 Task: Add Garden Of Life myKind Organics B-12 to the cart.
Action: Mouse pressed left at (23, 65)
Screenshot: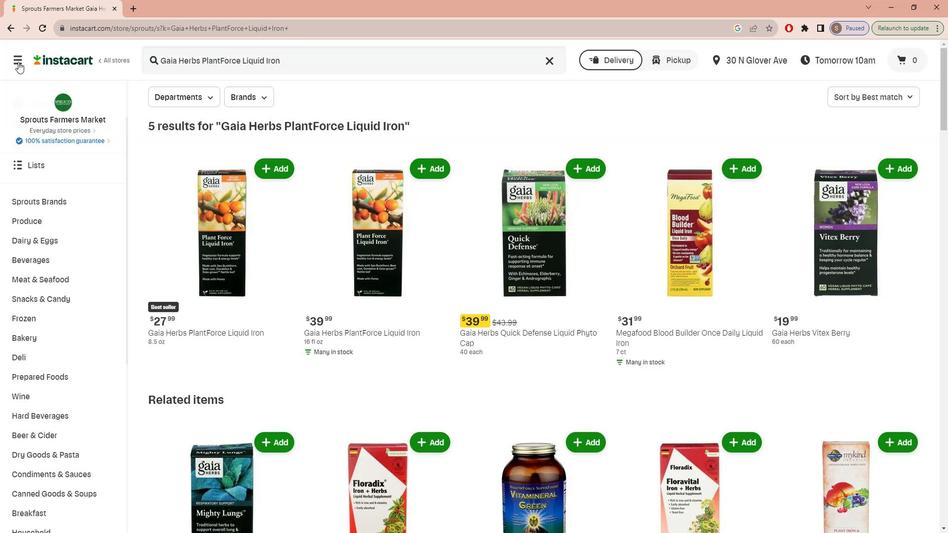 
Action: Mouse moved to (31, 128)
Screenshot: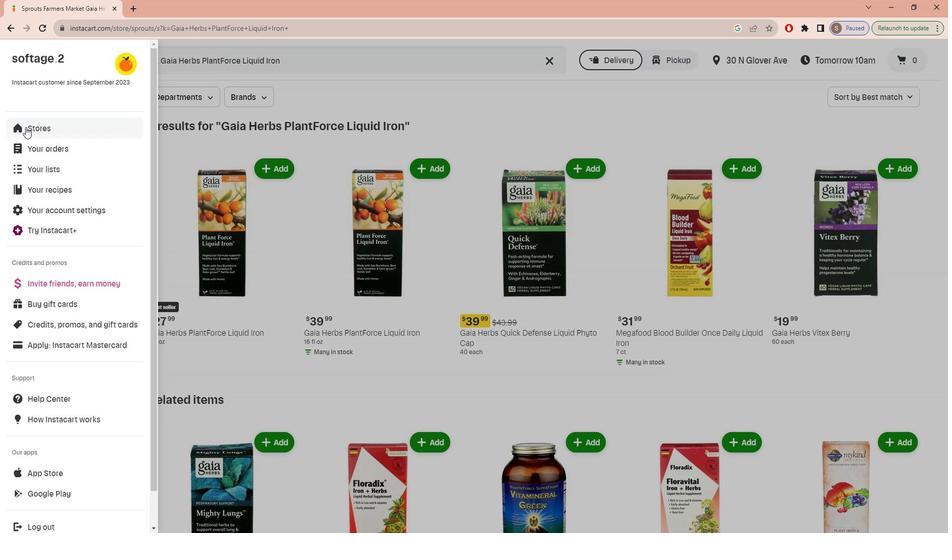 
Action: Mouse pressed left at (31, 128)
Screenshot: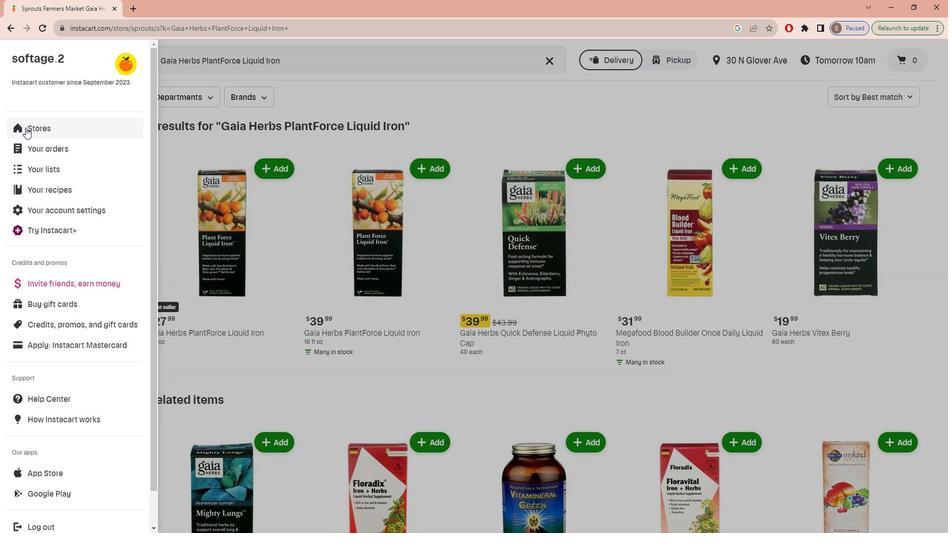 
Action: Mouse moved to (243, 99)
Screenshot: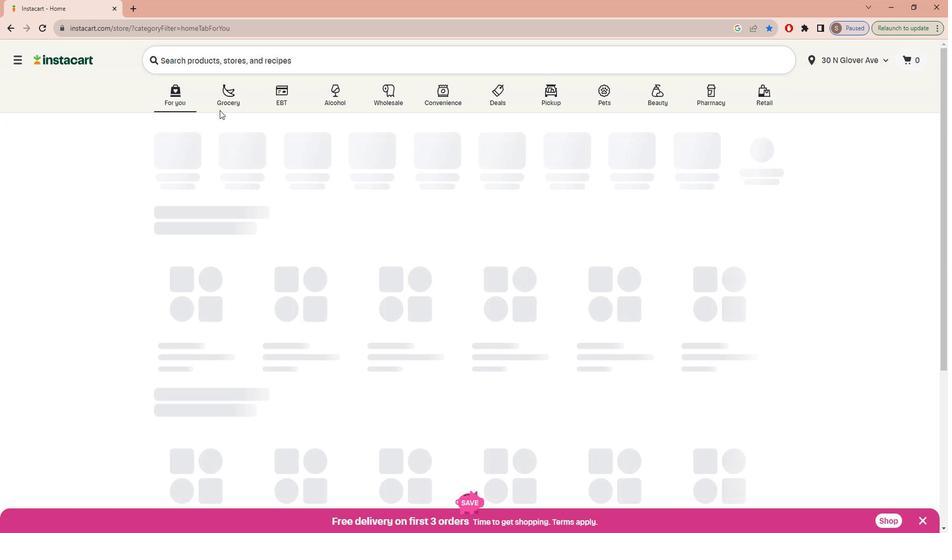 
Action: Mouse pressed left at (243, 99)
Screenshot: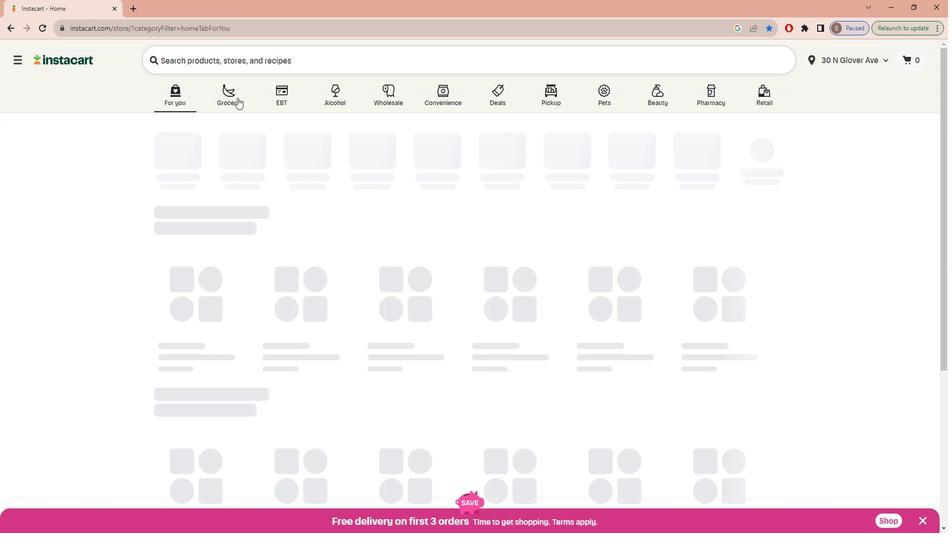 
Action: Mouse moved to (215, 284)
Screenshot: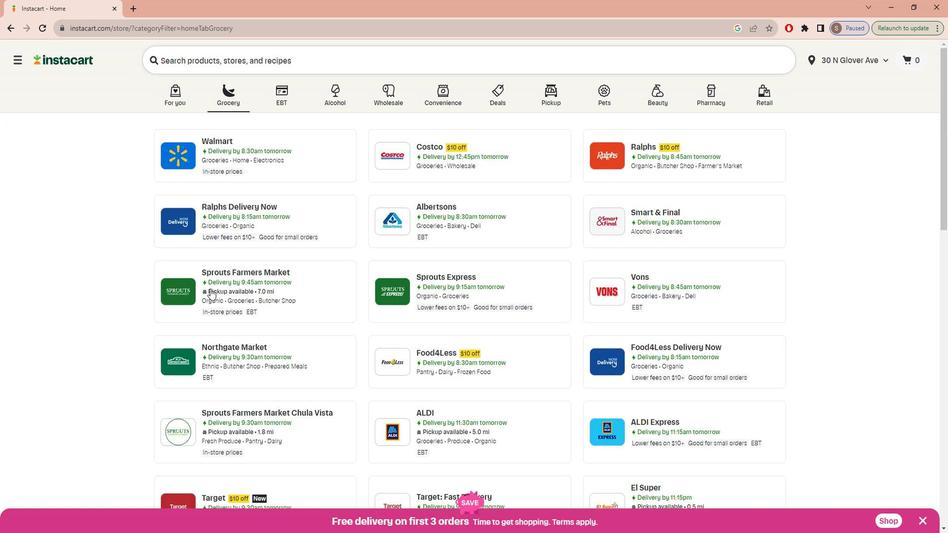 
Action: Mouse pressed left at (215, 284)
Screenshot: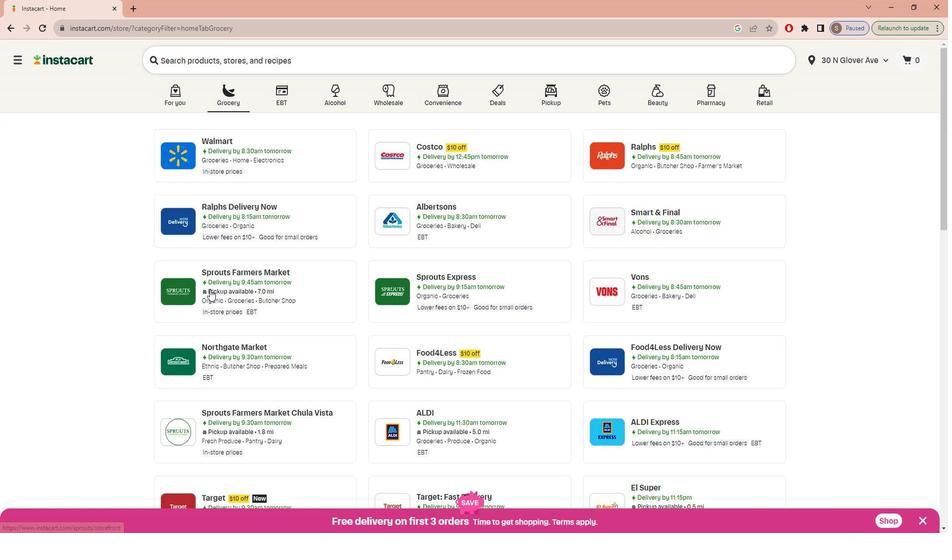 
Action: Mouse moved to (74, 363)
Screenshot: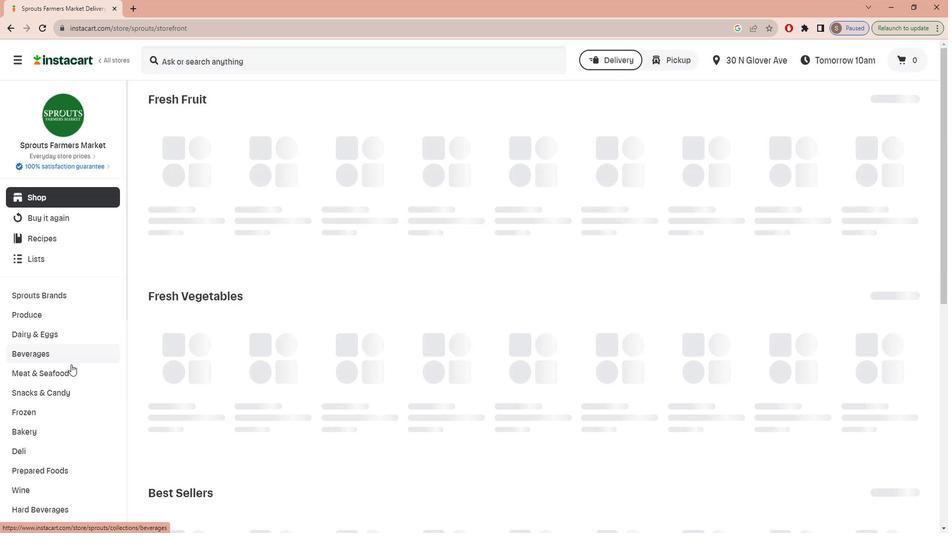 
Action: Mouse scrolled (74, 363) with delta (0, 0)
Screenshot: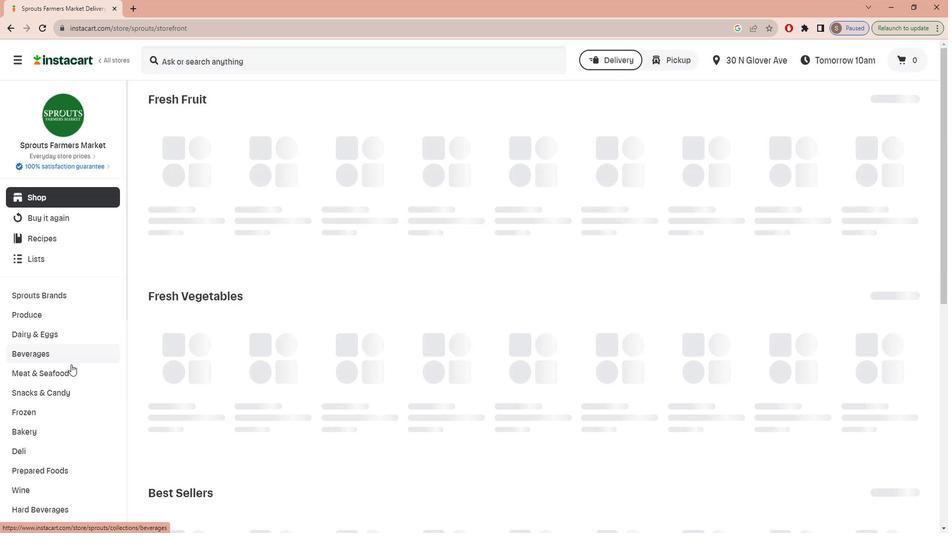 
Action: Mouse moved to (72, 369)
Screenshot: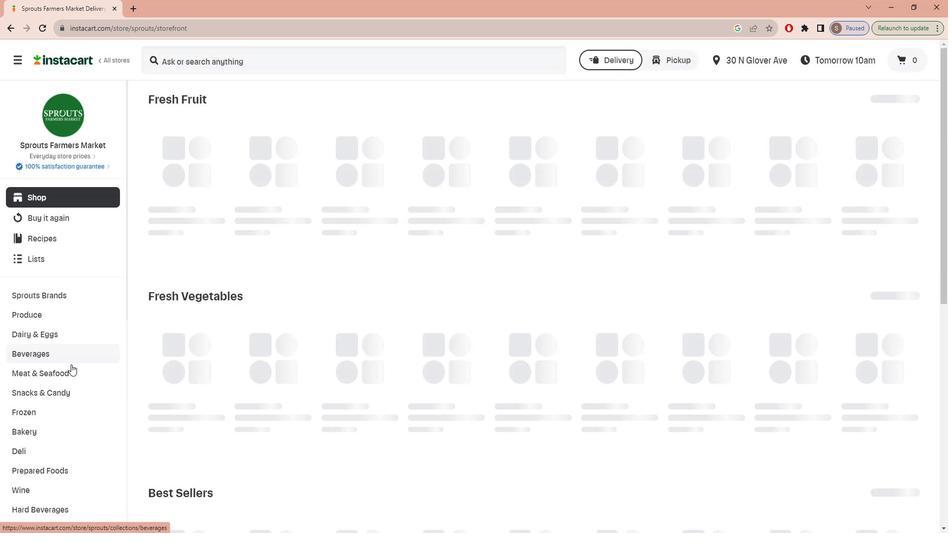 
Action: Mouse scrolled (72, 368) with delta (0, 0)
Screenshot: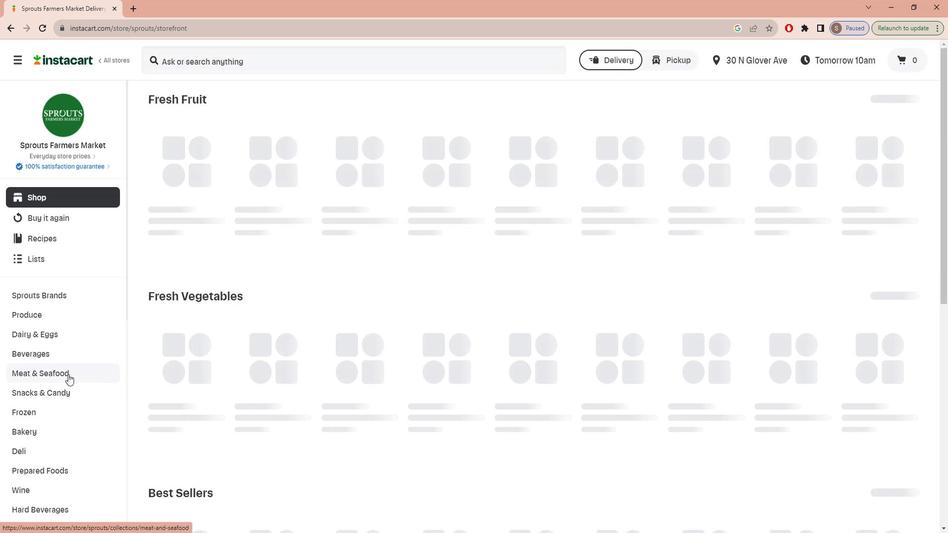 
Action: Mouse moved to (71, 371)
Screenshot: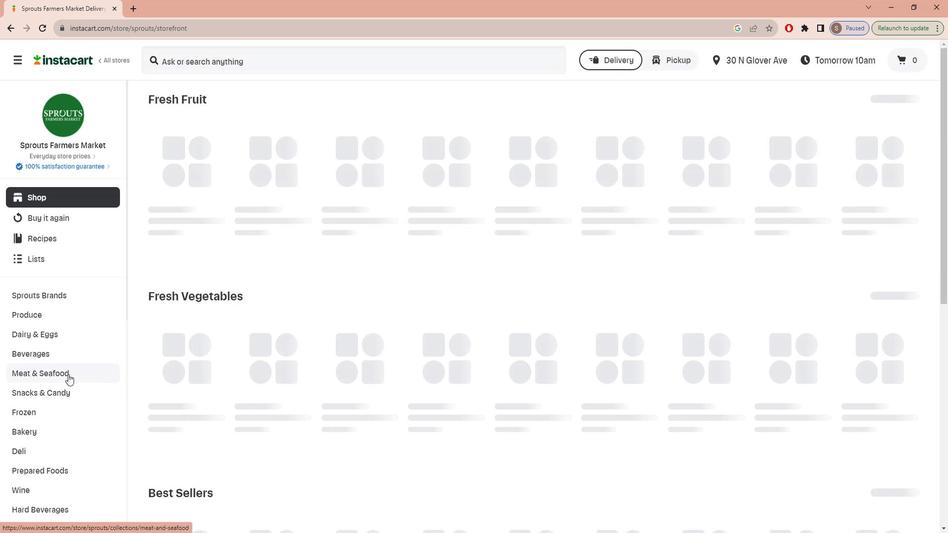 
Action: Mouse scrolled (71, 370) with delta (0, 0)
Screenshot: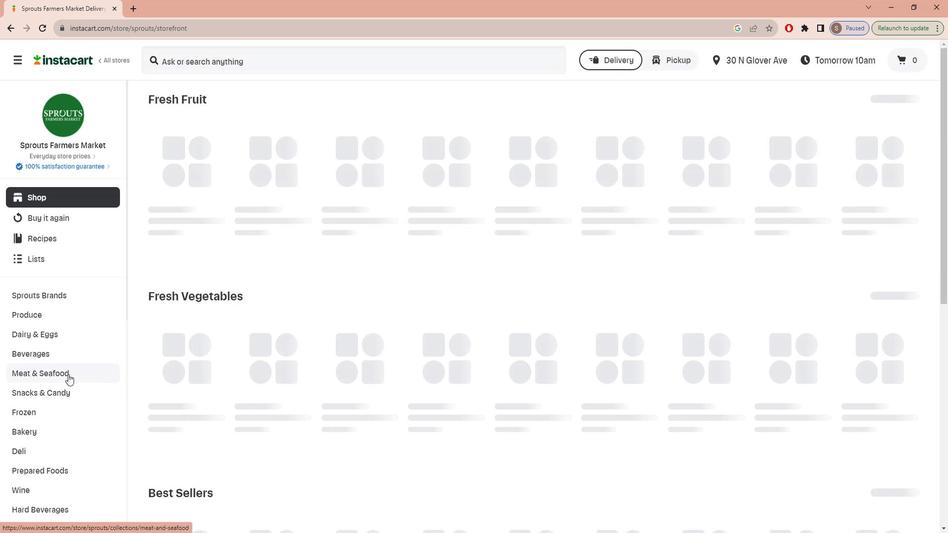 
Action: Mouse moved to (70, 371)
Screenshot: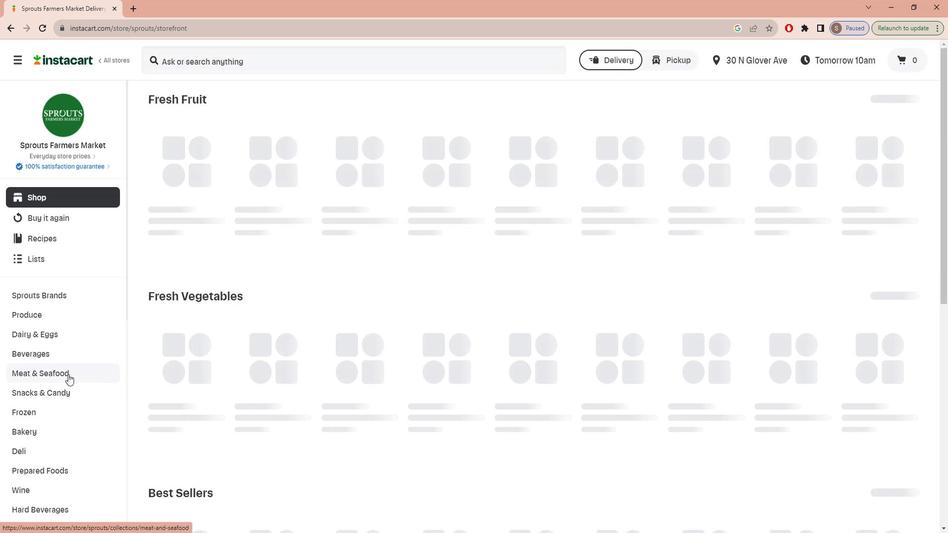 
Action: Mouse scrolled (70, 371) with delta (0, 0)
Screenshot: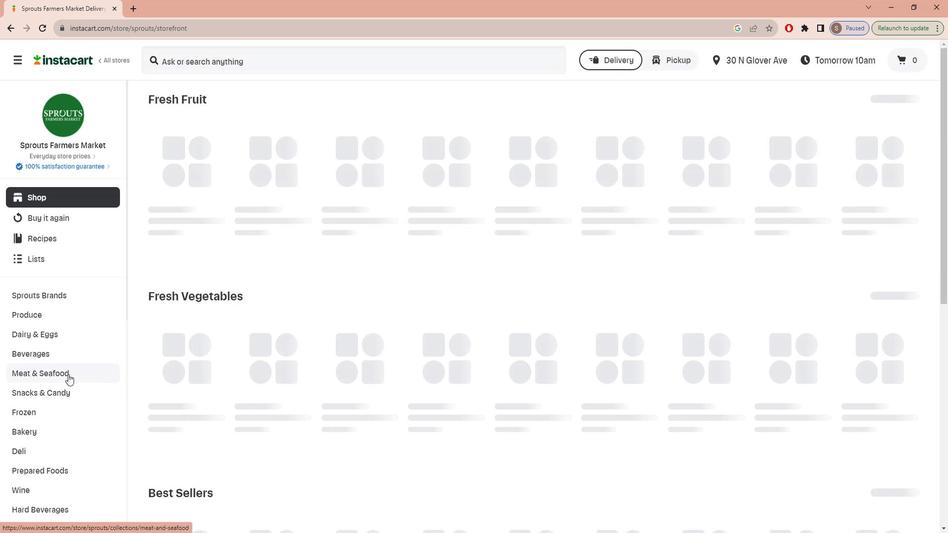 
Action: Mouse moved to (70, 372)
Screenshot: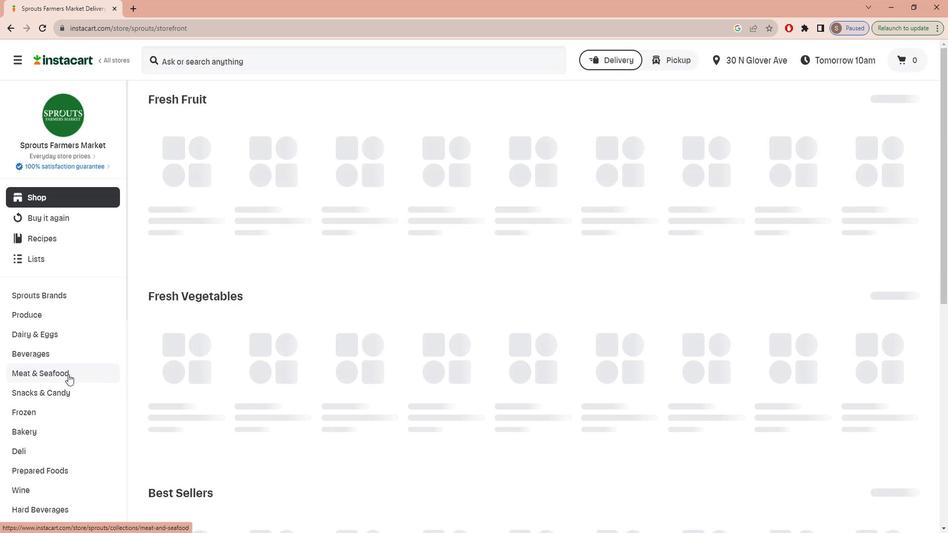 
Action: Mouse scrolled (70, 371) with delta (0, 0)
Screenshot: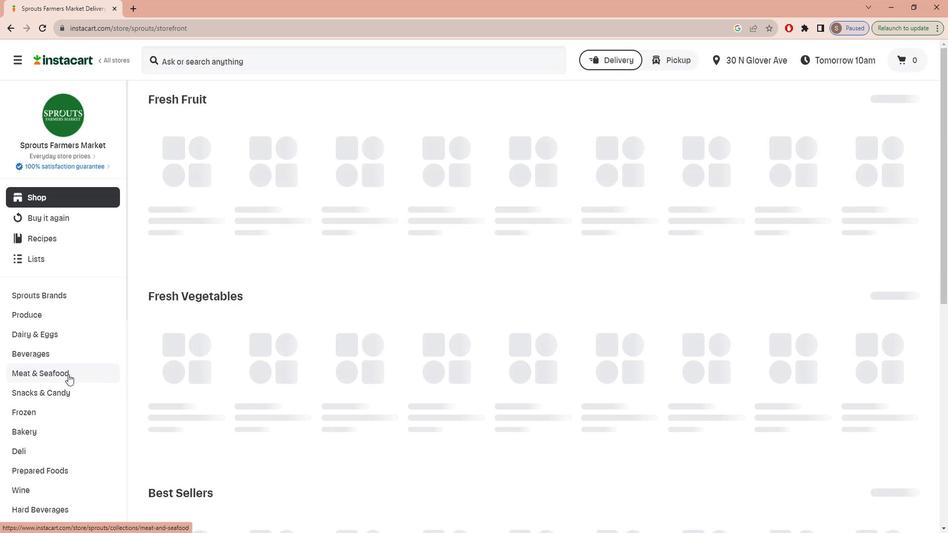 
Action: Mouse scrolled (70, 371) with delta (0, 0)
Screenshot: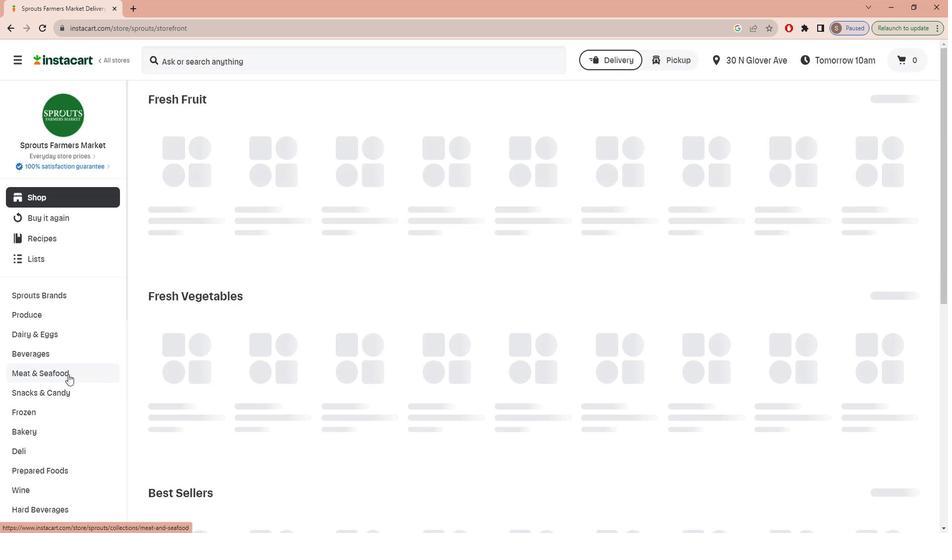 
Action: Mouse scrolled (70, 371) with delta (0, 0)
Screenshot: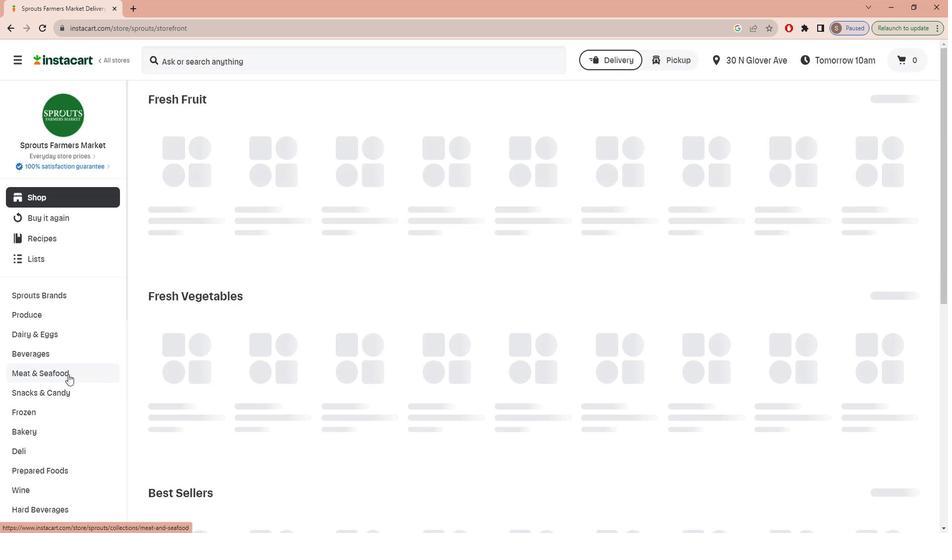 
Action: Mouse moved to (70, 372)
Screenshot: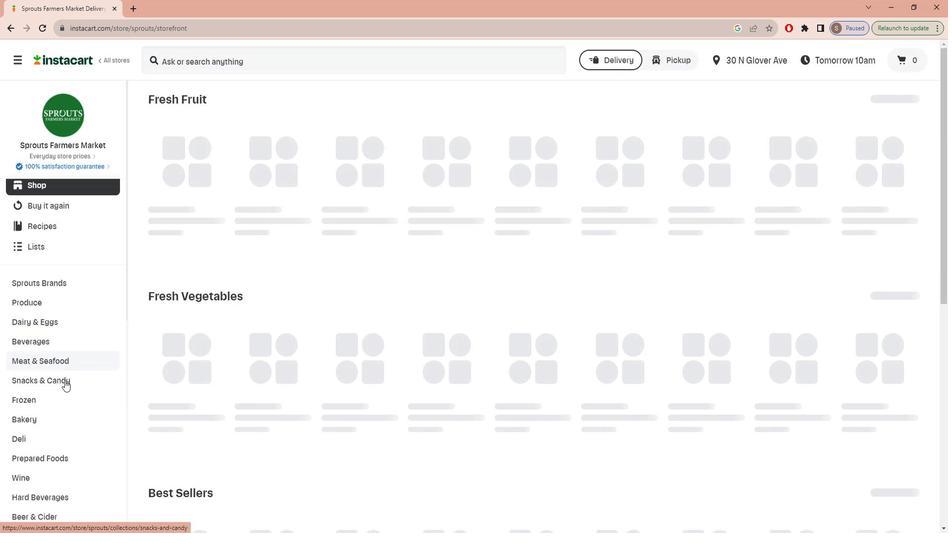 
Action: Mouse scrolled (70, 372) with delta (0, 0)
Screenshot: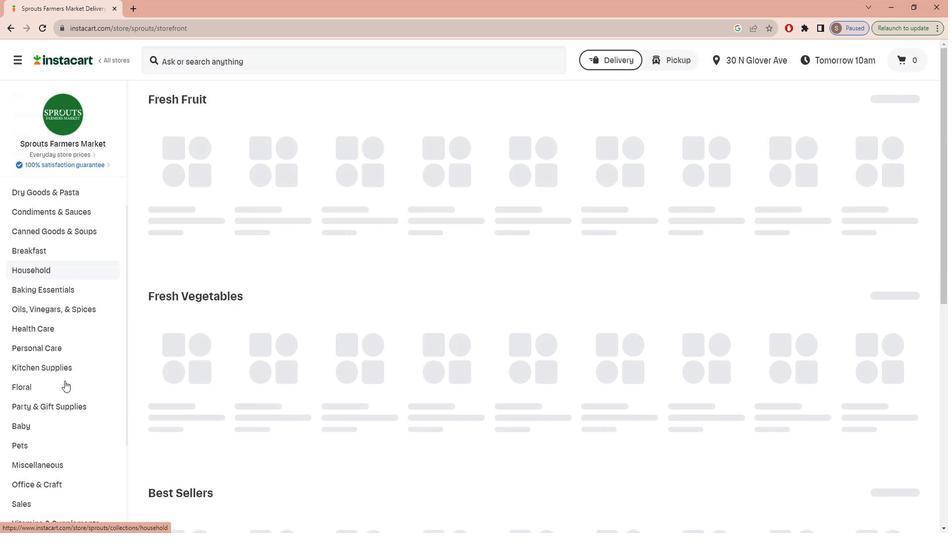 
Action: Mouse scrolled (70, 372) with delta (0, 0)
Screenshot: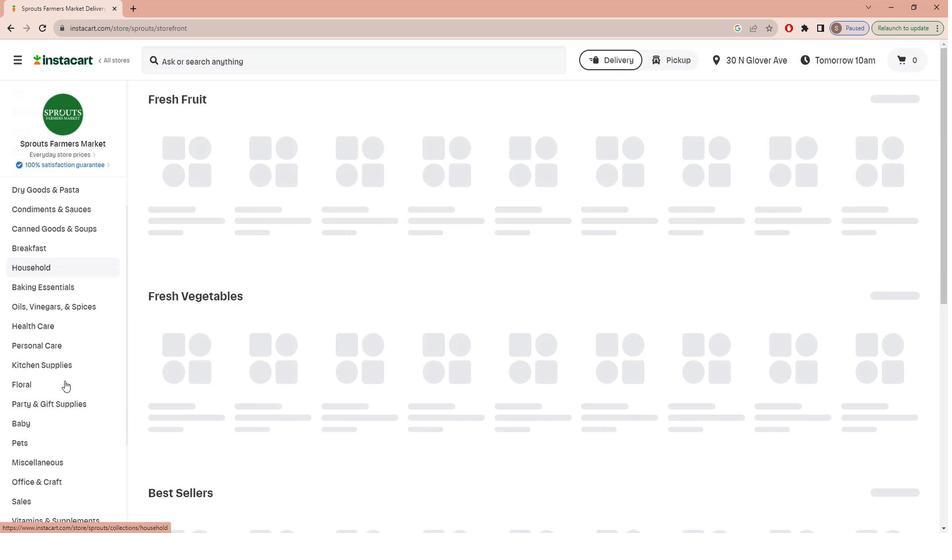 
Action: Mouse moved to (70, 373)
Screenshot: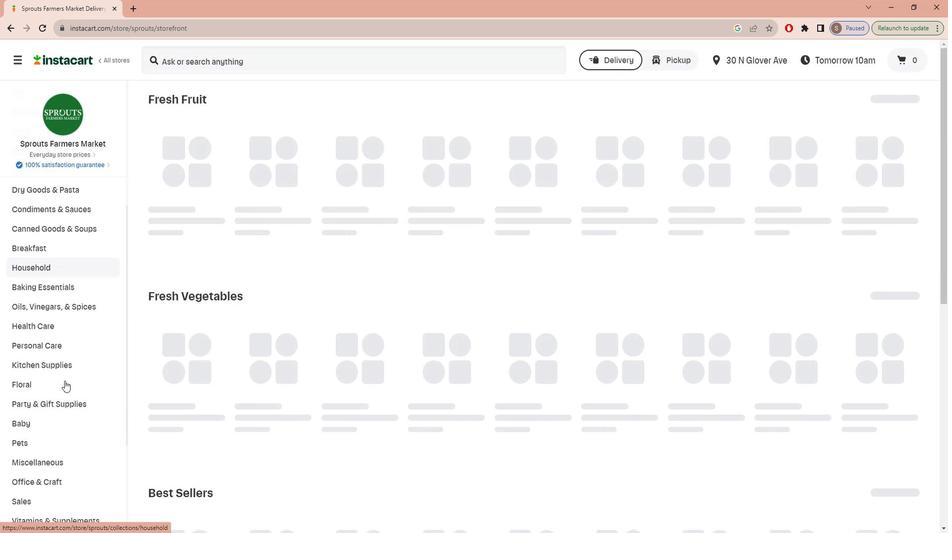 
Action: Mouse scrolled (70, 372) with delta (0, 0)
Screenshot: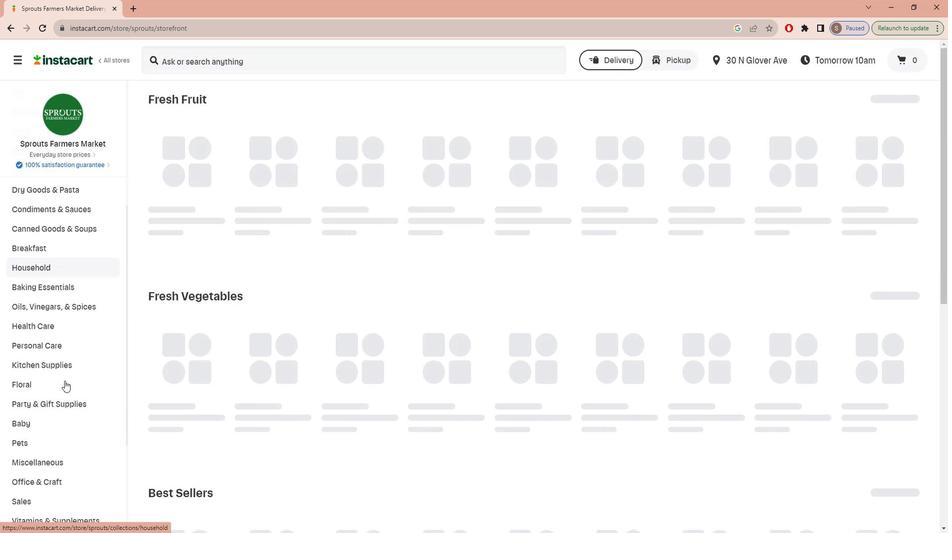 
Action: Mouse scrolled (70, 372) with delta (0, 0)
Screenshot: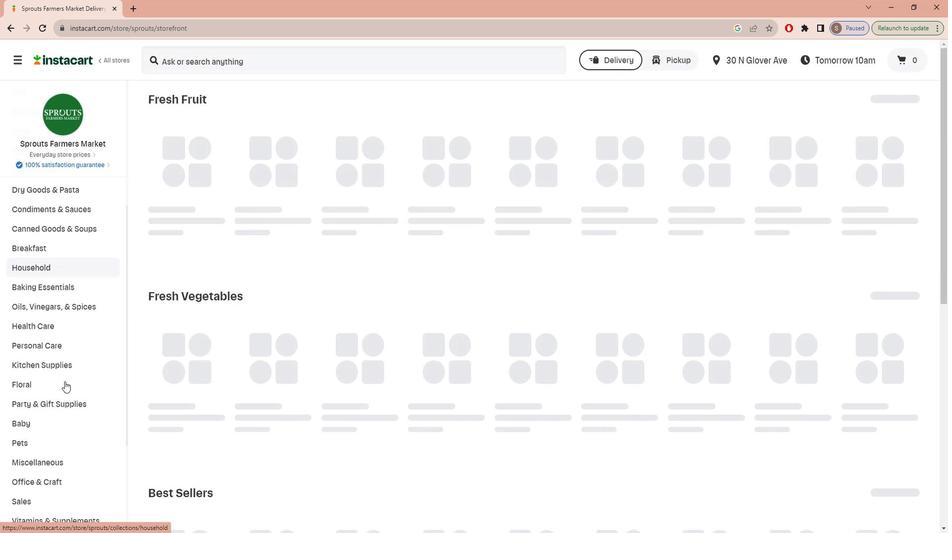 
Action: Mouse moved to (59, 461)
Screenshot: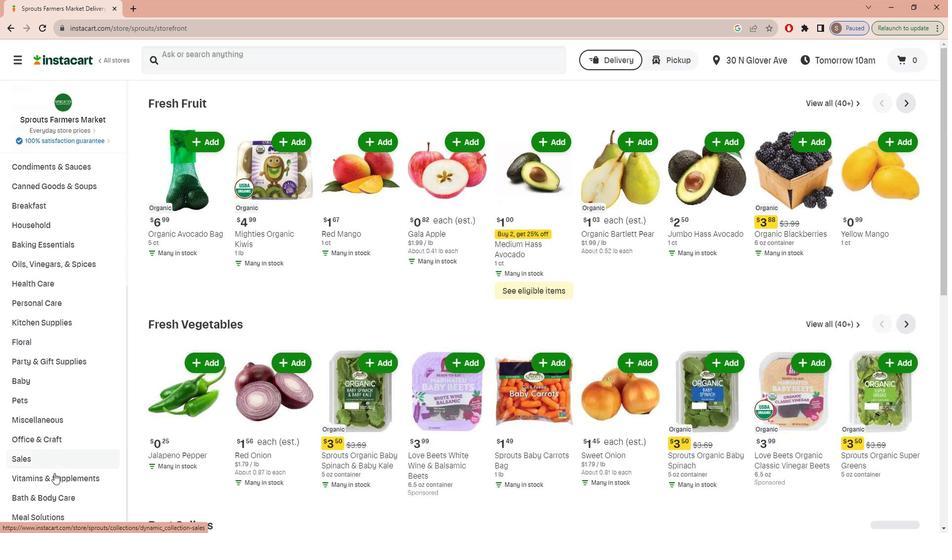 
Action: Mouse pressed left at (59, 461)
Screenshot: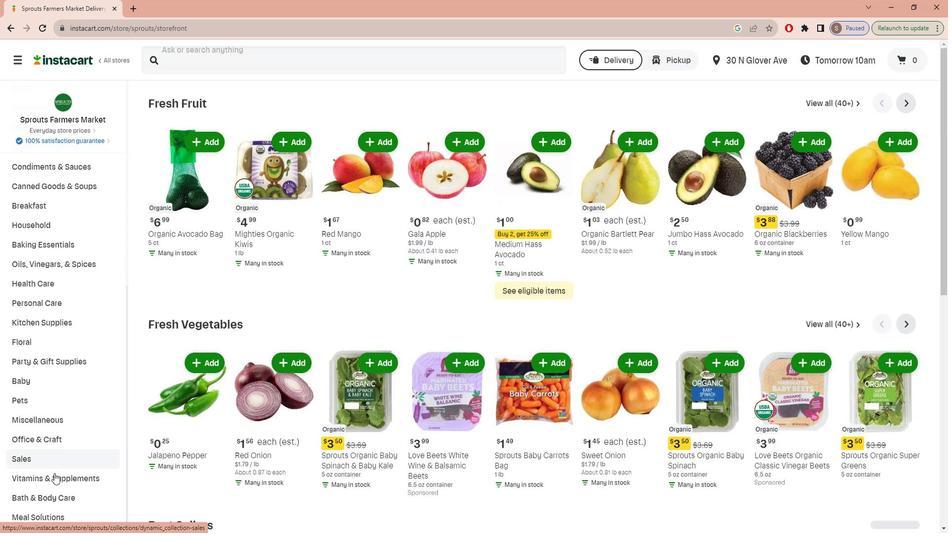
Action: Mouse moved to (927, 126)
Screenshot: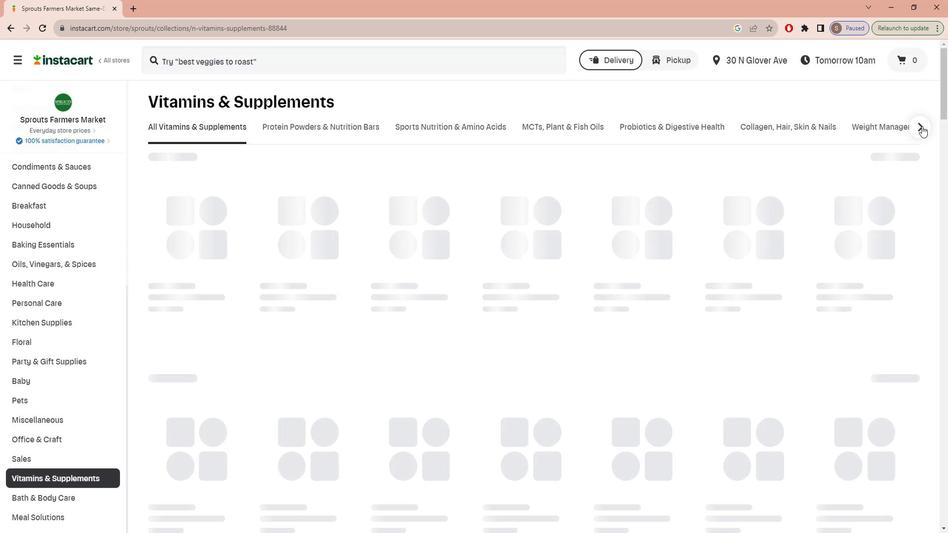 
Action: Mouse pressed left at (927, 126)
Screenshot: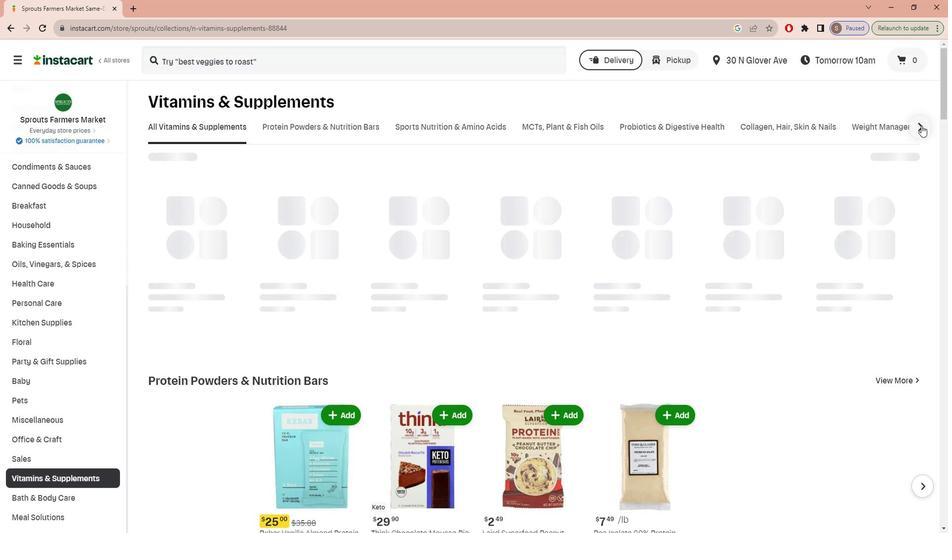 
Action: Mouse moved to (678, 128)
Screenshot: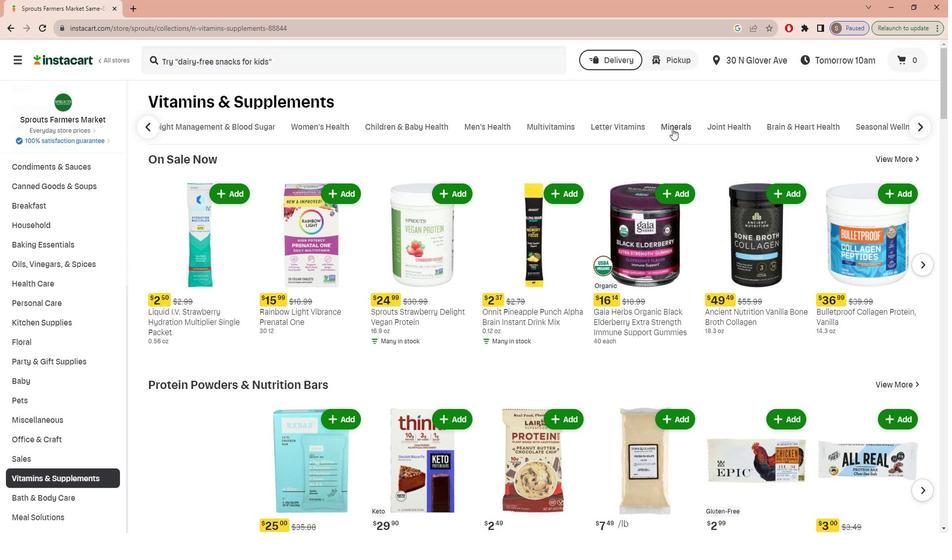 
Action: Mouse pressed left at (678, 128)
Screenshot: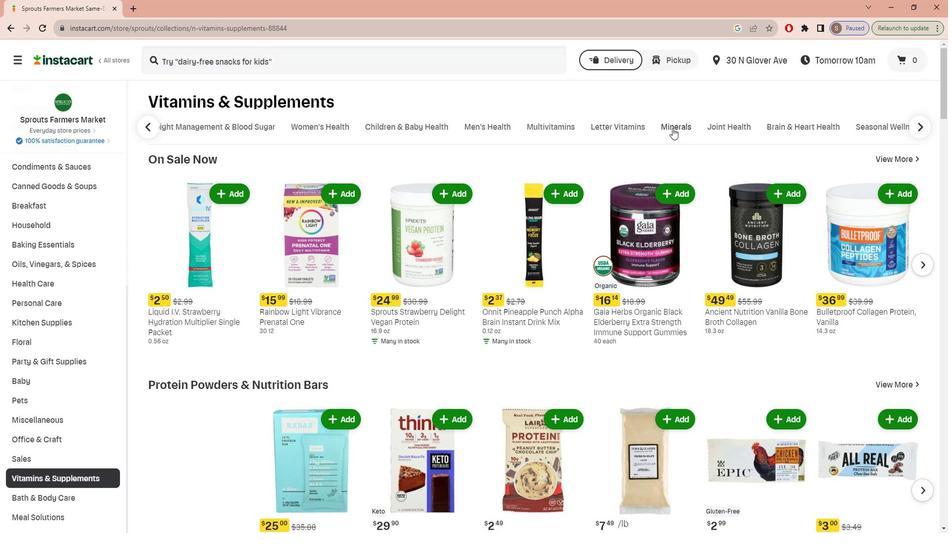 
Action: Mouse moved to (334, 65)
Screenshot: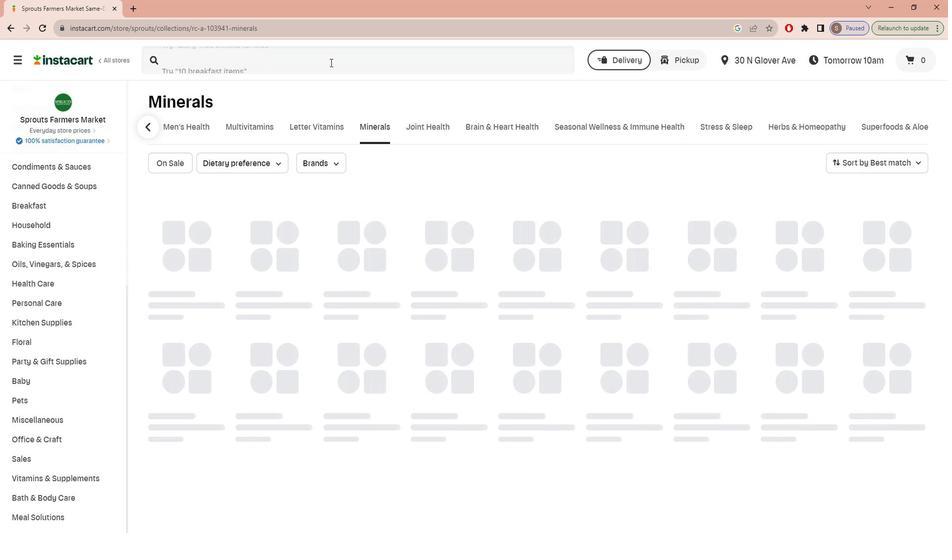 
Action: Mouse pressed left at (334, 65)
Screenshot: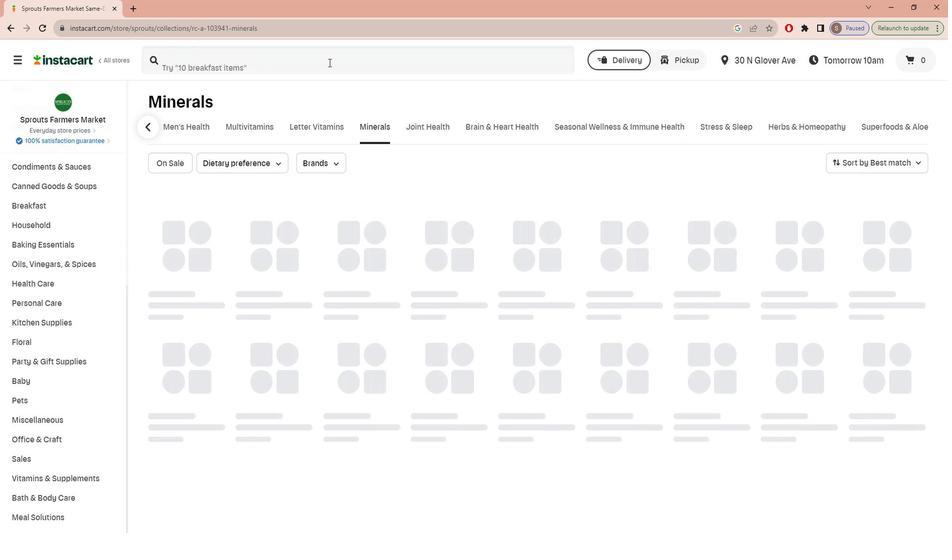 
Action: Key pressed g<Key.caps_lock>ARDEN<Key.space><Key.caps_lock>o<Key.caps_lock>F<Key.space><Key.caps_lock>l<Key.caps_lock>IFE<Key.space>MY<Key.caps_lock>k<Key.caps_lock>IND<Key.space><Key.caps_lock>o<Key.caps_lock>RGANICS<Key.space><Key.caps_lock>b-12<Key.enter>
Screenshot: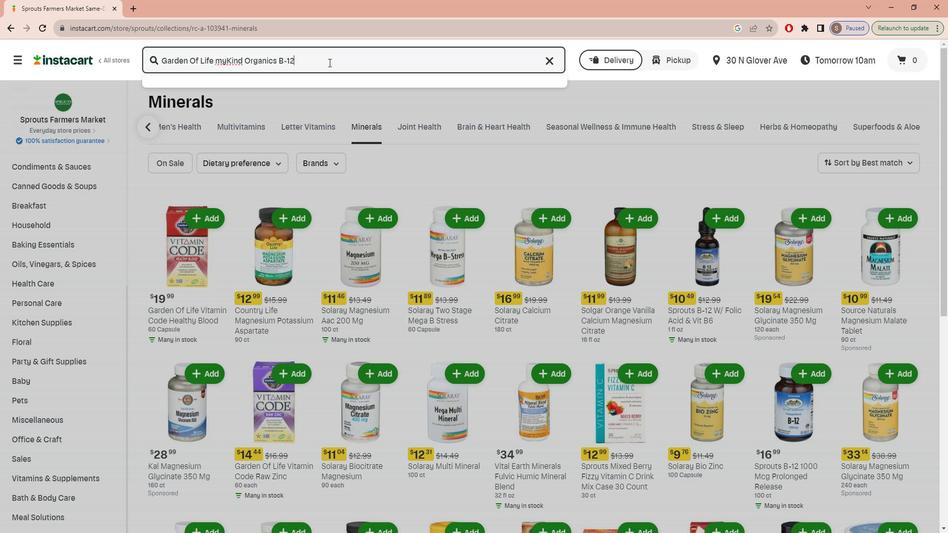 
Action: Mouse moved to (278, 165)
Screenshot: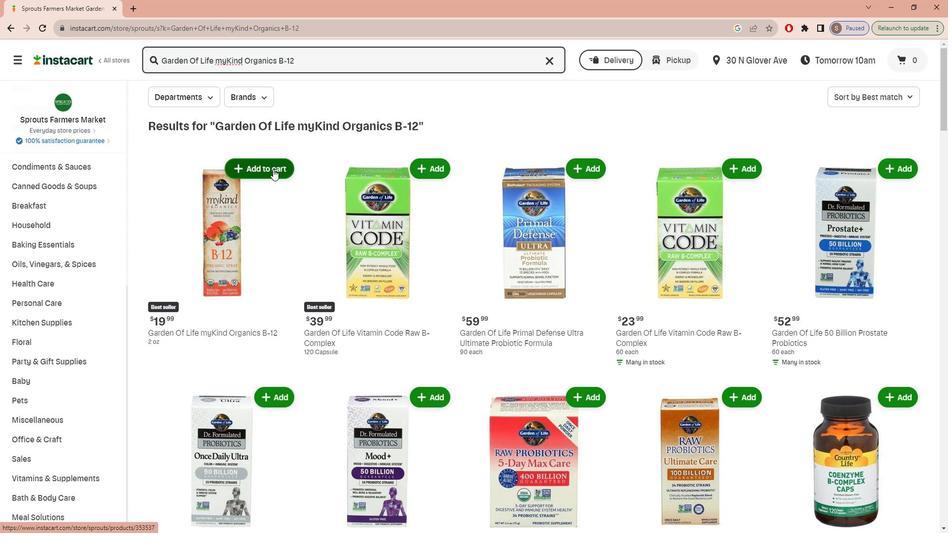
Action: Mouse pressed left at (278, 165)
Screenshot: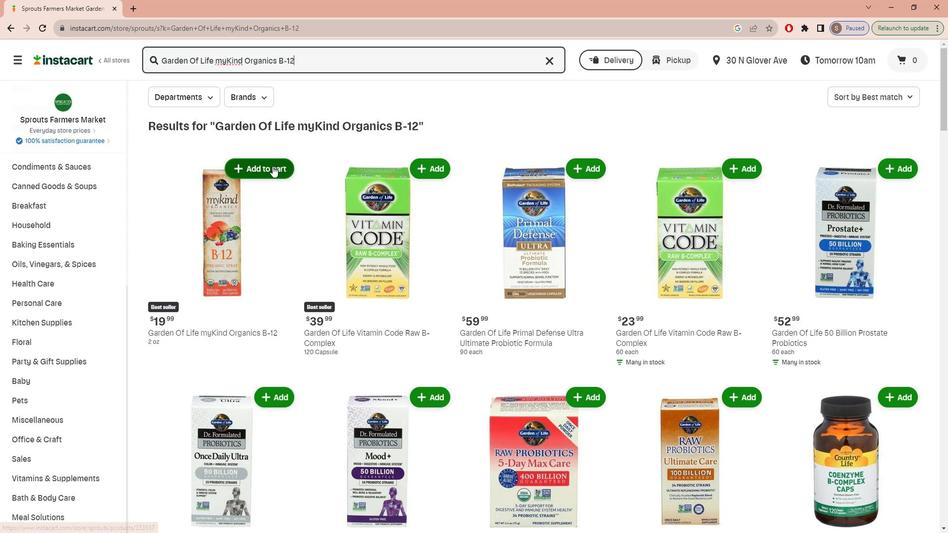 
Action: Mouse moved to (306, 236)
Screenshot: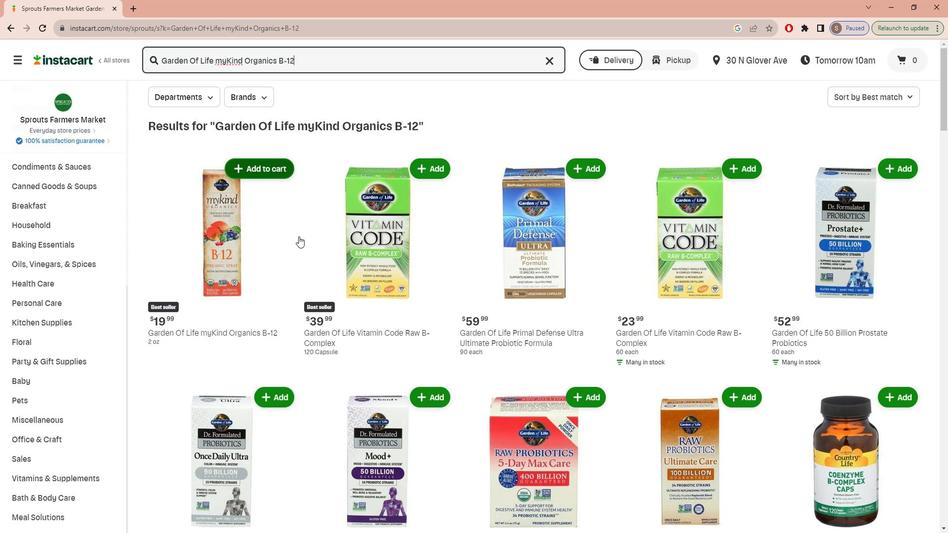 
